 Task: Use the formula "IMARGUMENT" in spreadsheet "Project protfolio".
Action: Mouse moved to (104, 43)
Screenshot: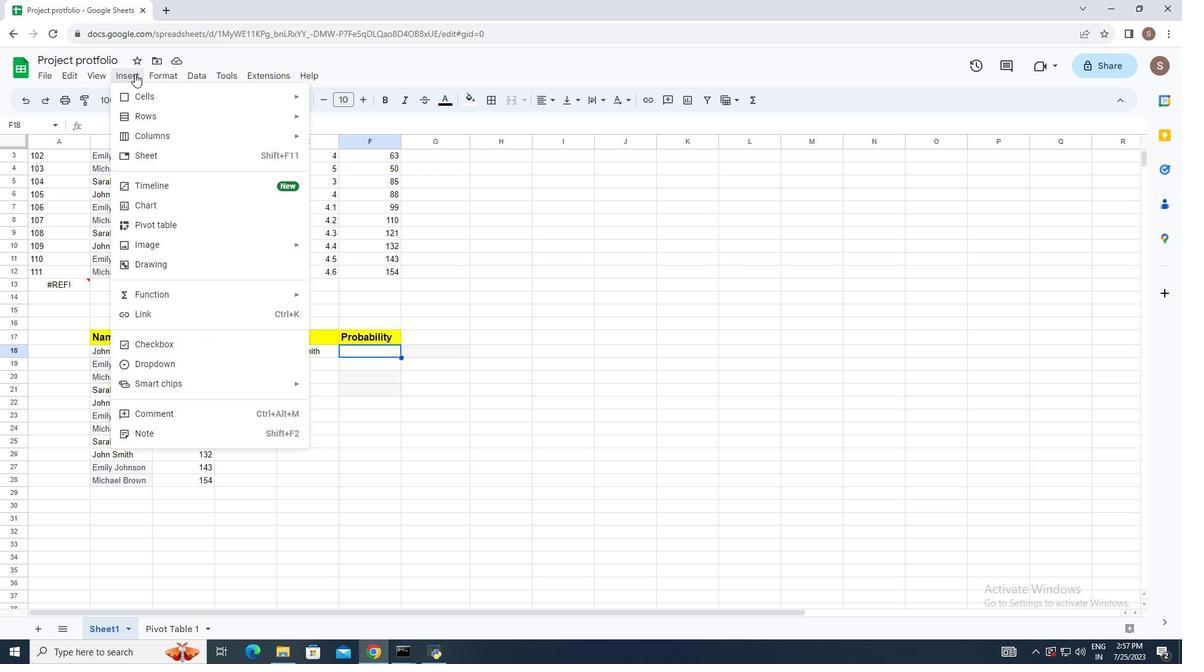 
Action: Mouse pressed left at (104, 43)
Screenshot: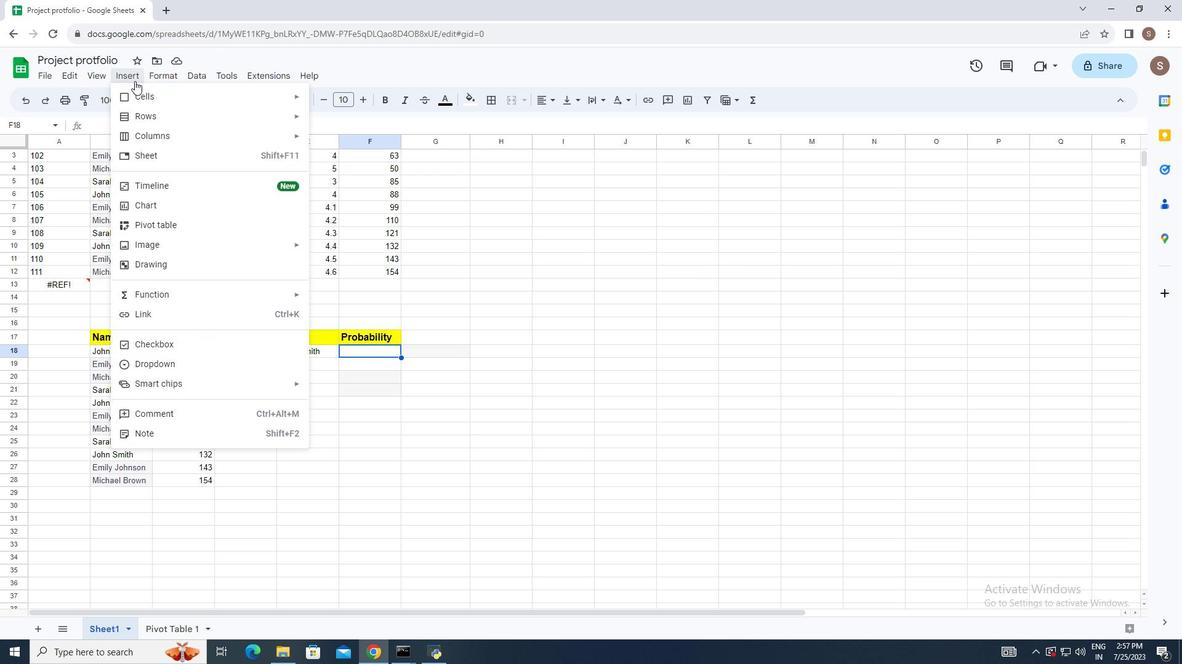 
Action: Mouse moved to (163, 259)
Screenshot: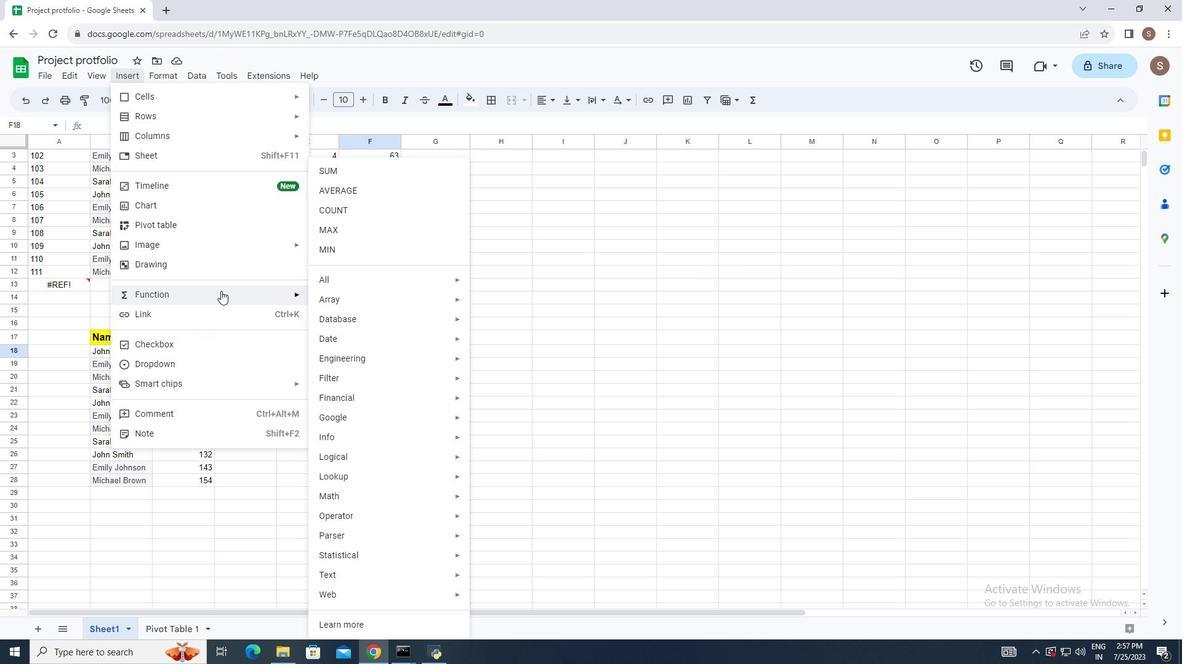 
Action: Mouse pressed left at (163, 259)
Screenshot: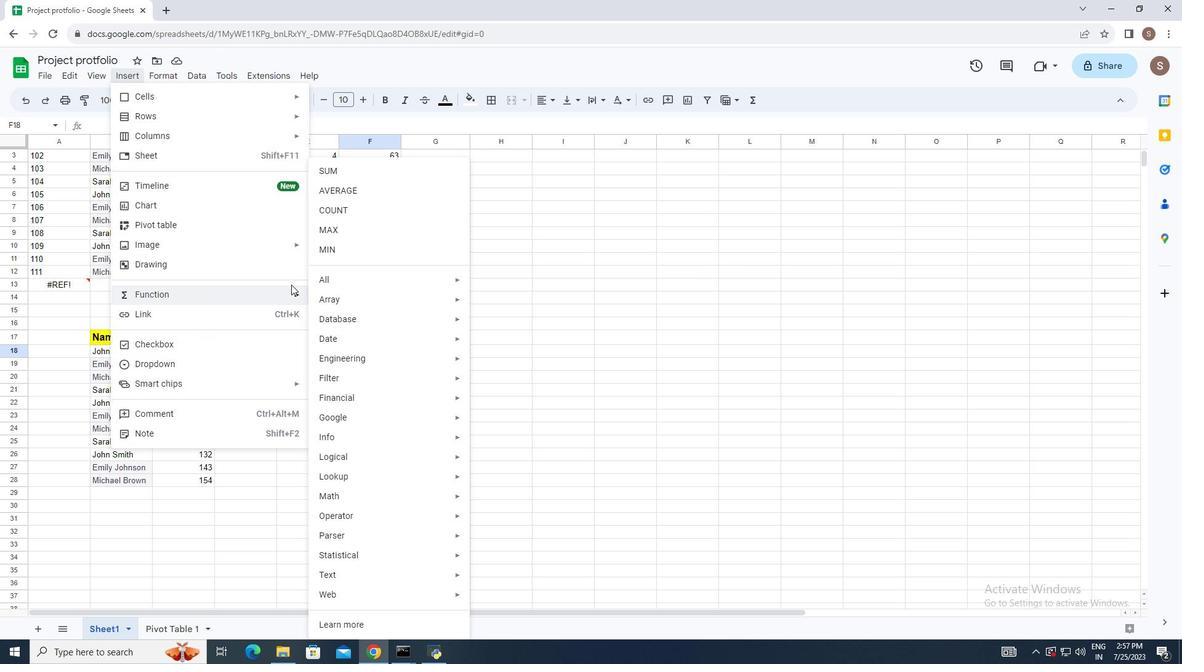 
Action: Mouse moved to (305, 249)
Screenshot: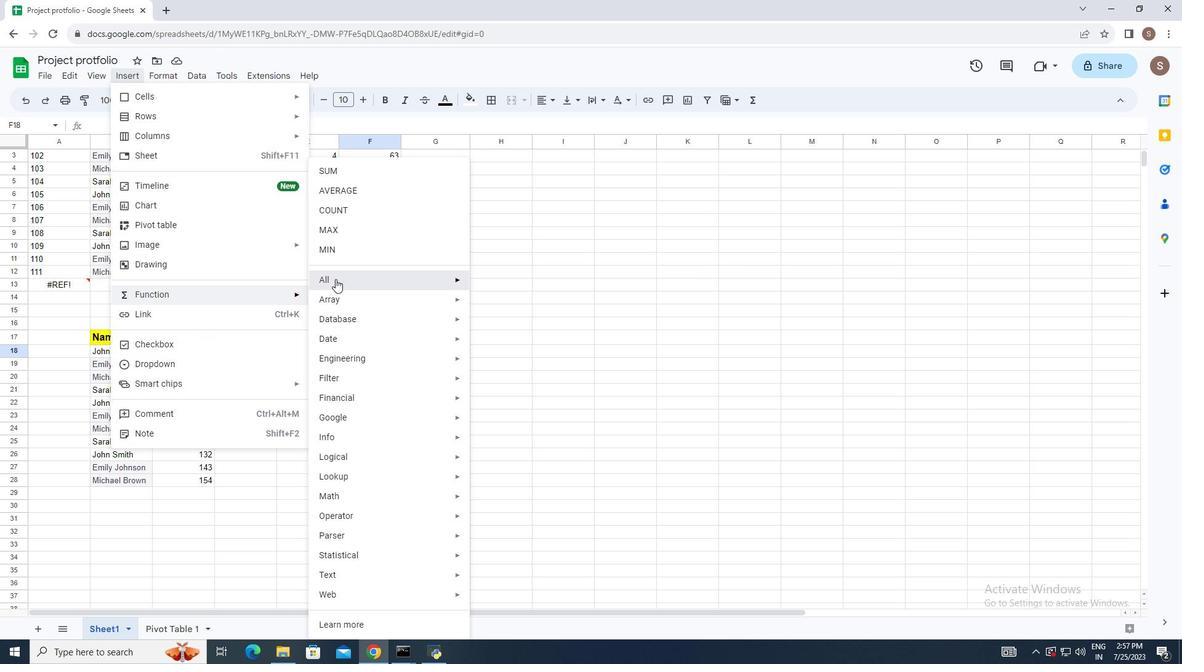 
Action: Mouse pressed left at (305, 249)
Screenshot: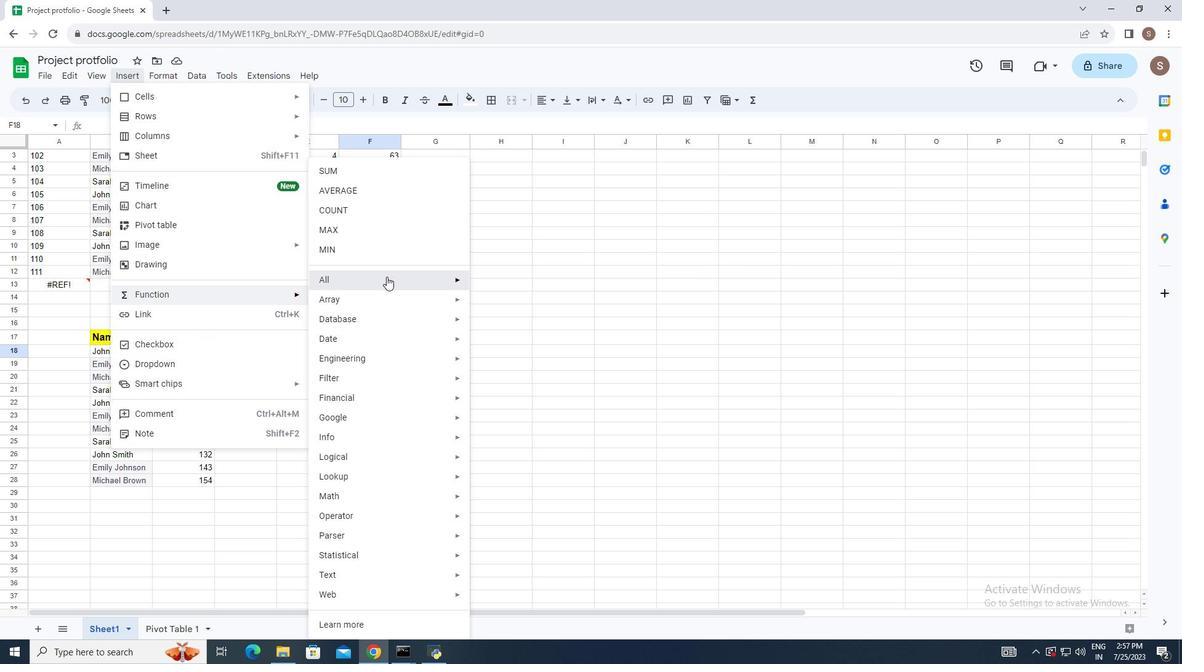 
Action: Mouse moved to (512, 147)
Screenshot: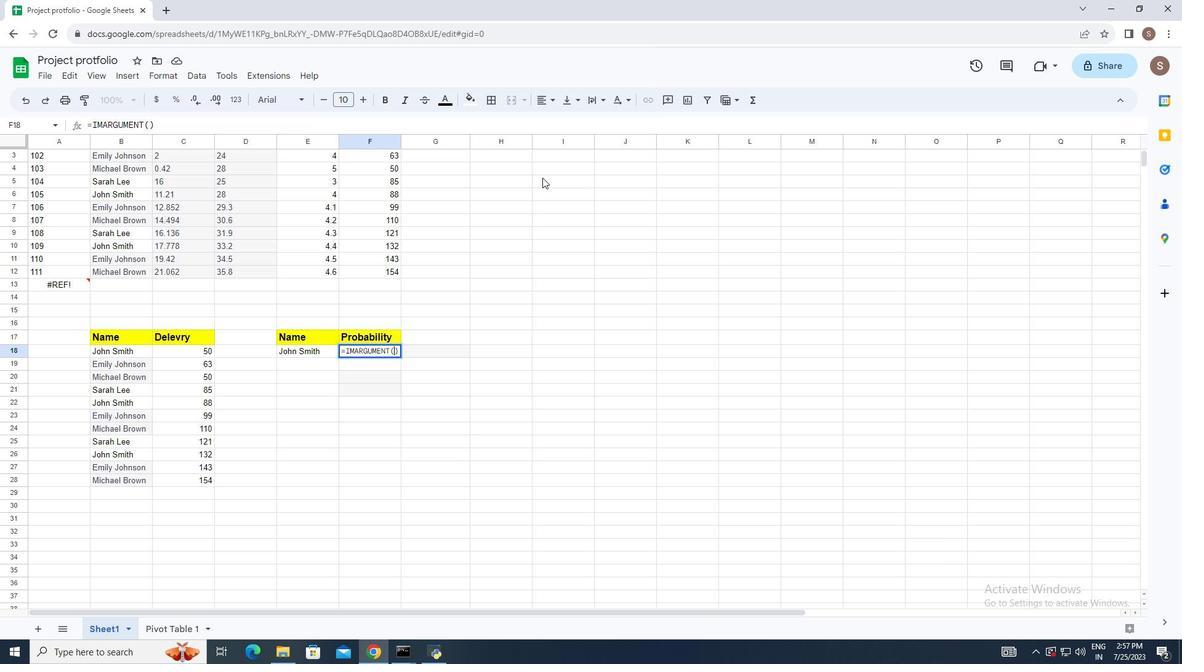 
Action: Mouse pressed left at (512, 147)
Screenshot: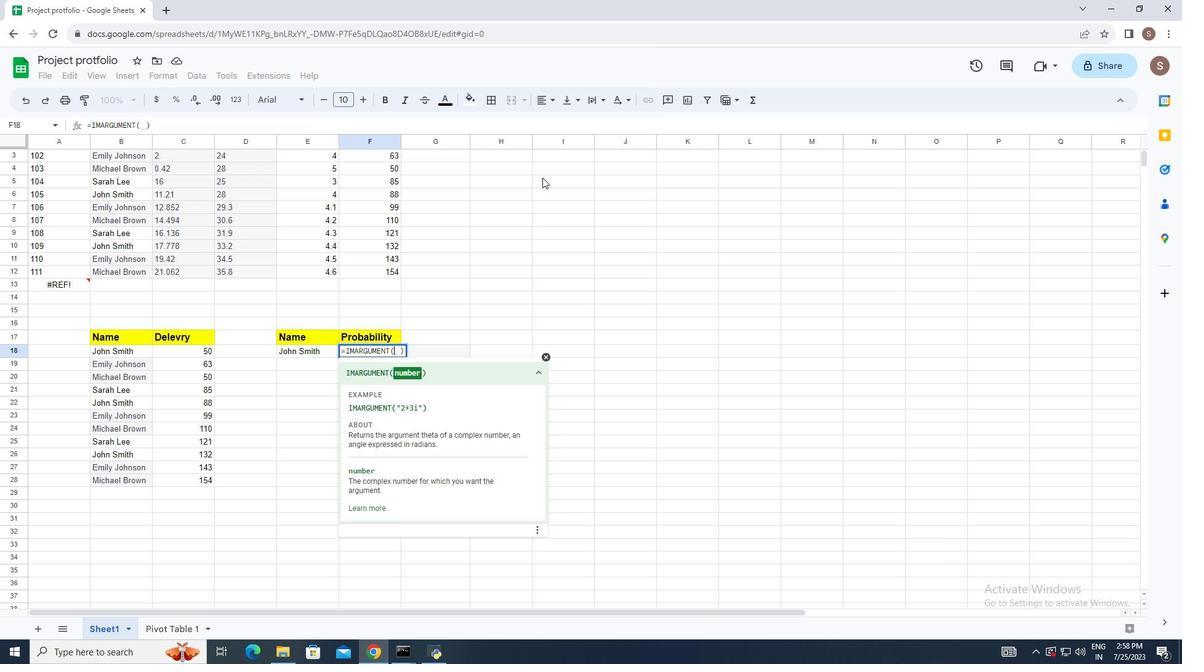 
Action: Mouse moved to (474, 268)
Screenshot: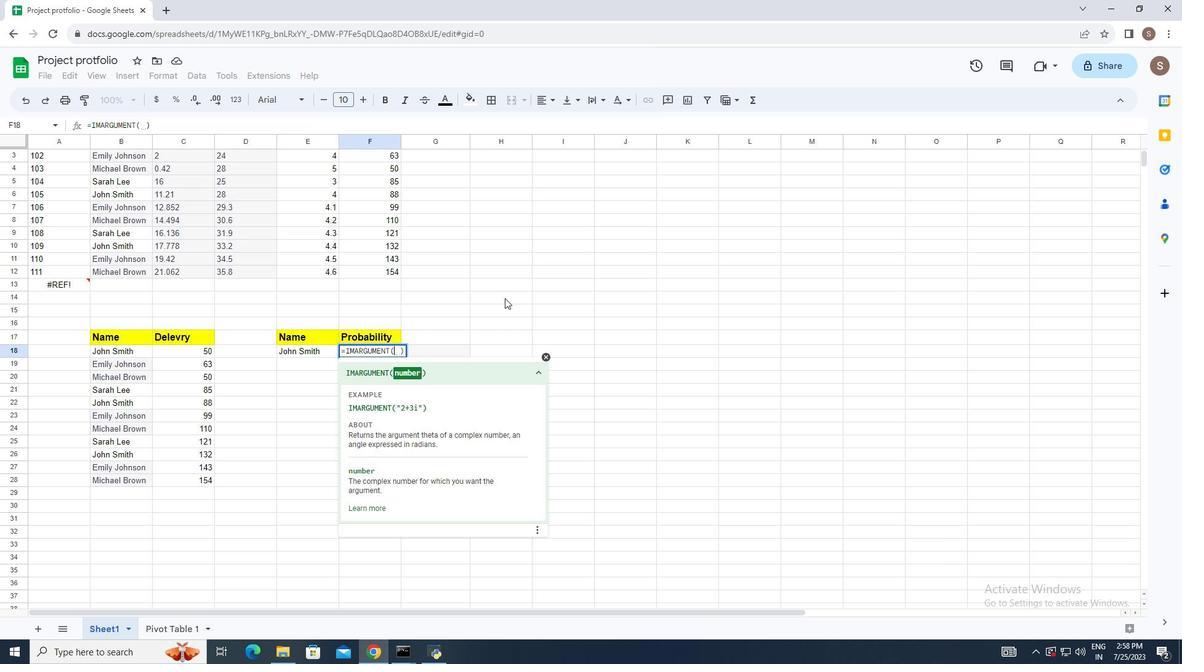 
Action: Key pressed <Key.shift_r><Key.shift_r><Key.shift_r>"2+3i<Key.shift_r><Key.shift_r><Key.shift_r><Key.shift_r><Key.shift_r><Key.shift_r><Key.shift_r><Key.shift_r><Key.shift_r><Key.shift_r><Key.shift_r><Key.shift_r><Key.shift_r><Key.shift_r><Key.shift_r><Key.shift_r>"<Key.enter>
Screenshot: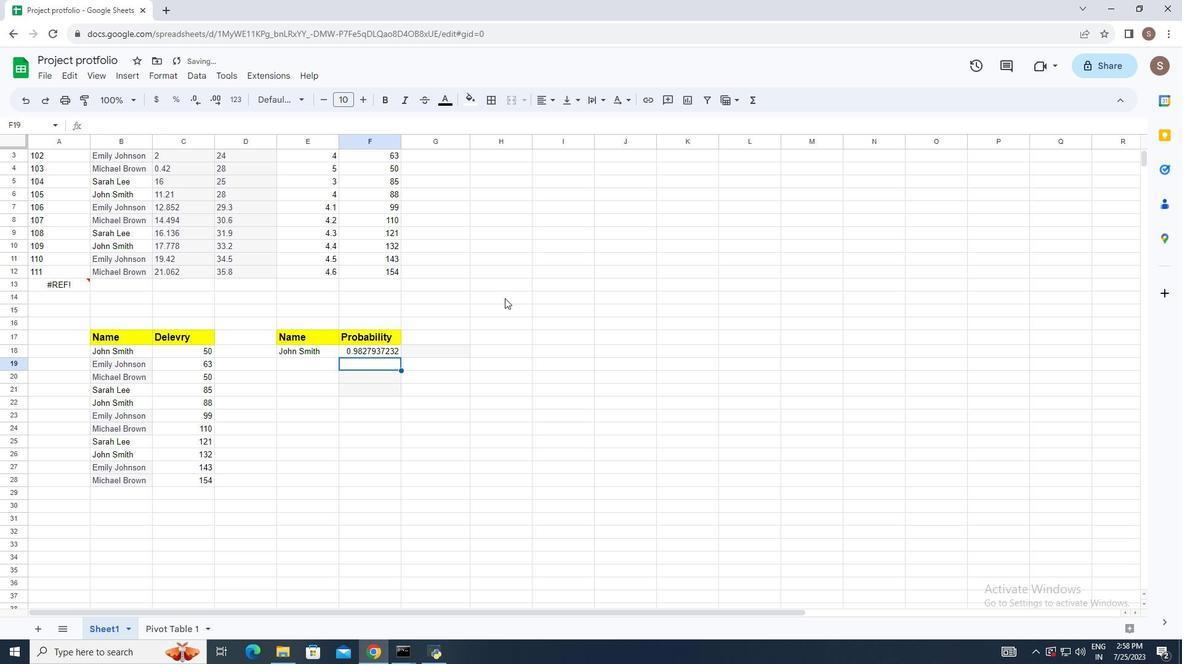 
